 Task: Create Board Brand Management to Workspace DevOps. Create Board Product Beta Testing to Workspace DevOps. Create Board Diversity and Inclusion Leadership Training and Development to Workspace DevOps
Action: Mouse moved to (306, 49)
Screenshot: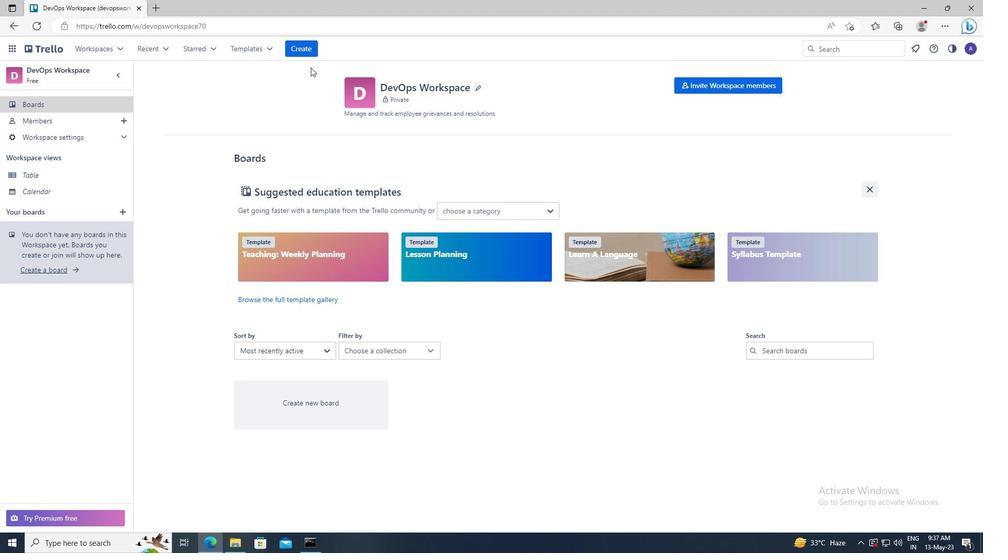 
Action: Mouse pressed left at (306, 49)
Screenshot: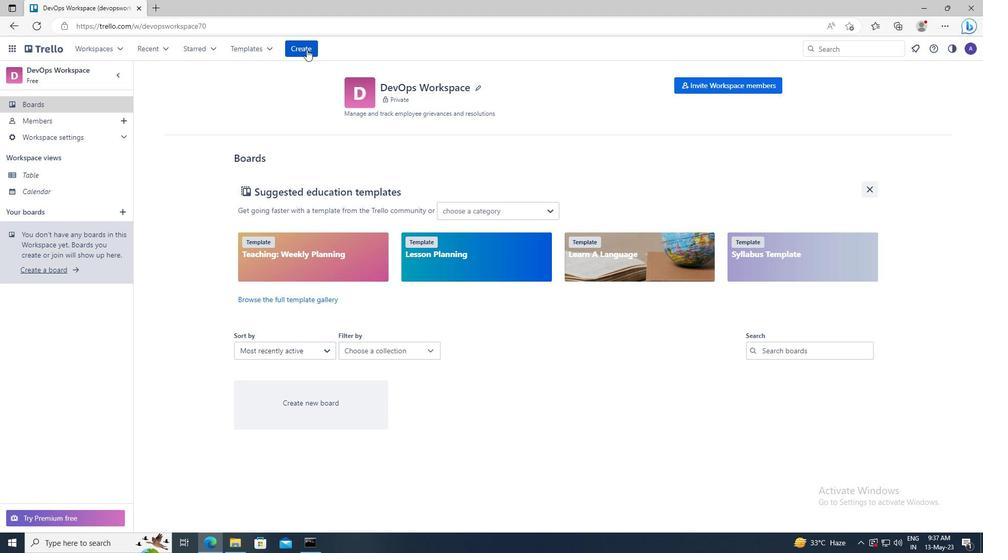 
Action: Mouse moved to (319, 88)
Screenshot: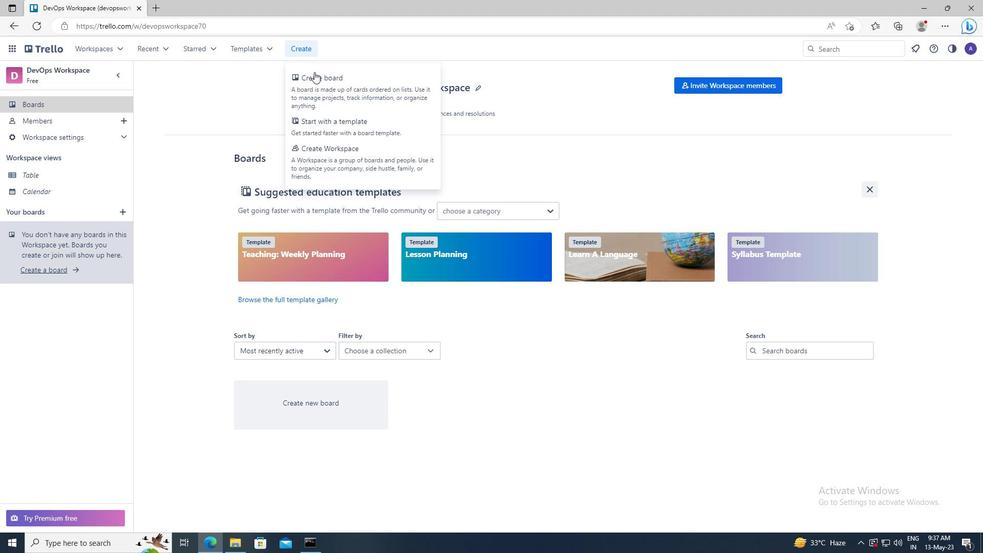 
Action: Mouse pressed left at (319, 88)
Screenshot: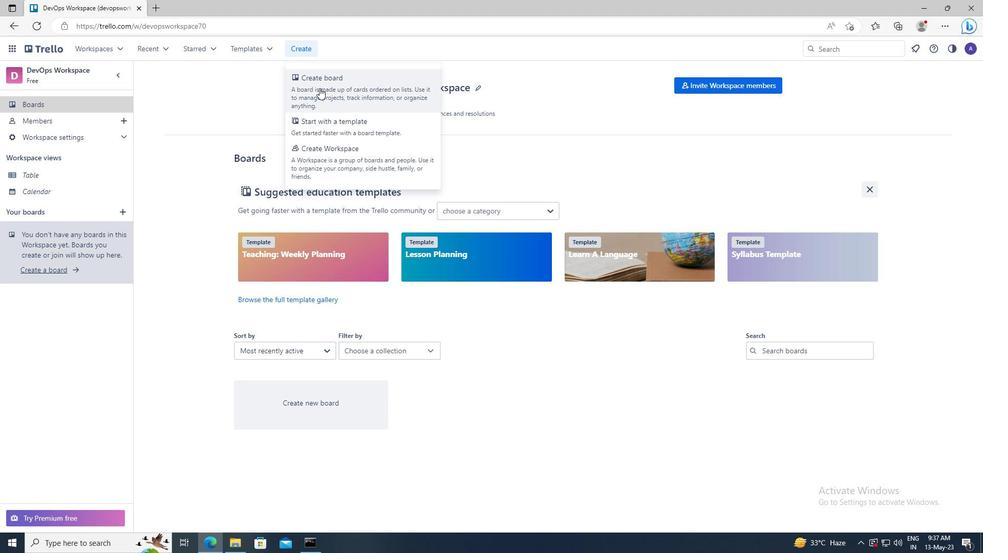 
Action: Mouse moved to (328, 239)
Screenshot: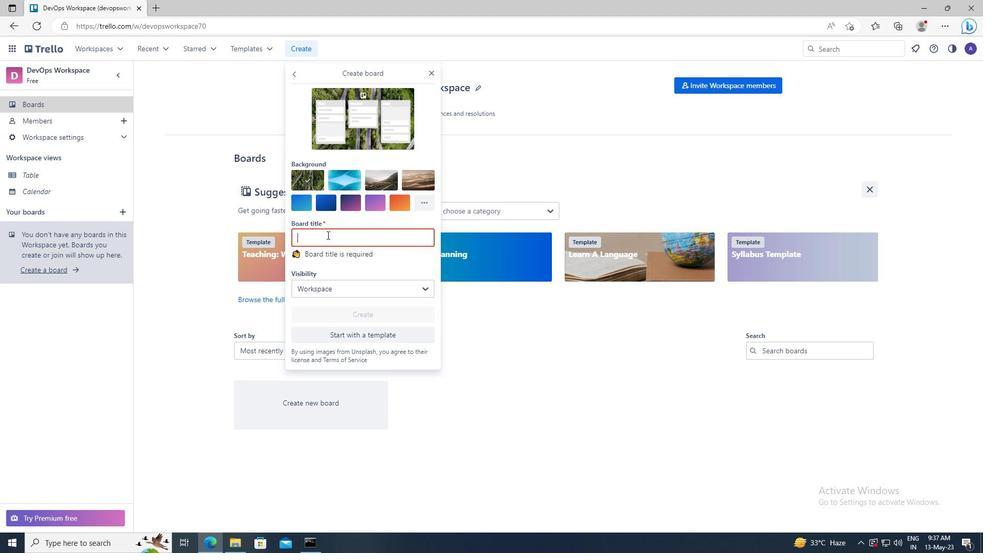 
Action: Mouse pressed left at (328, 239)
Screenshot: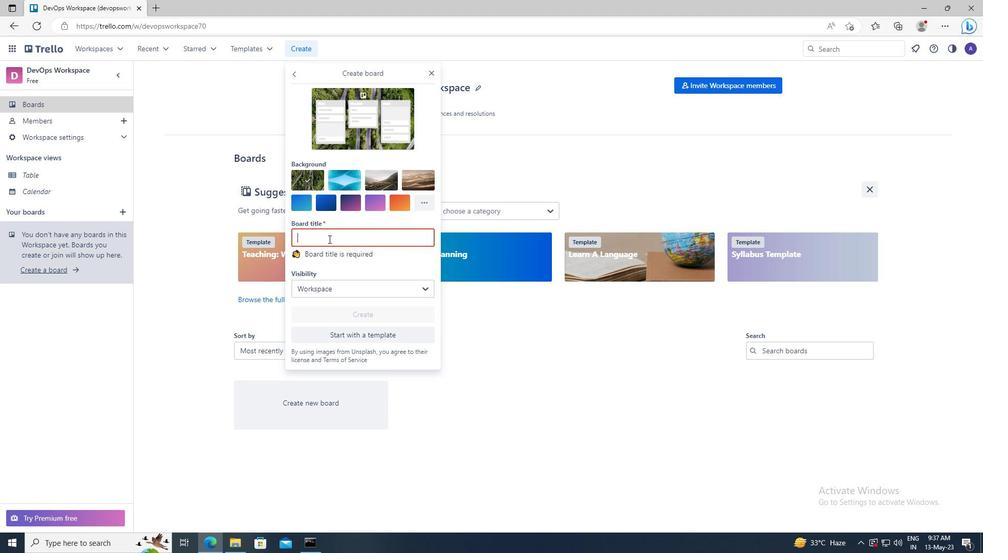 
Action: Key pressed <Key.shift>BRAND<Key.space><Key.shift>MANAGEMENT
Screenshot: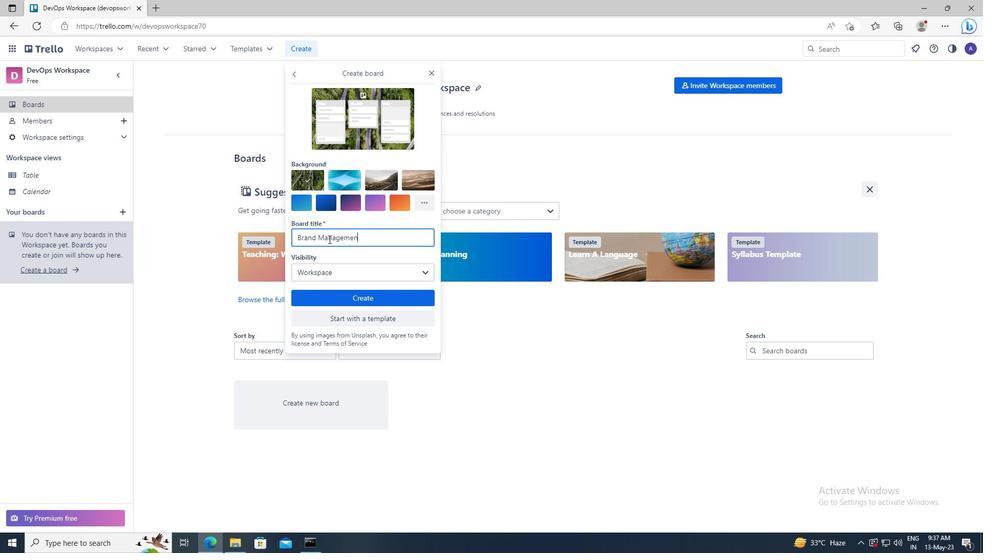 
Action: Mouse moved to (339, 298)
Screenshot: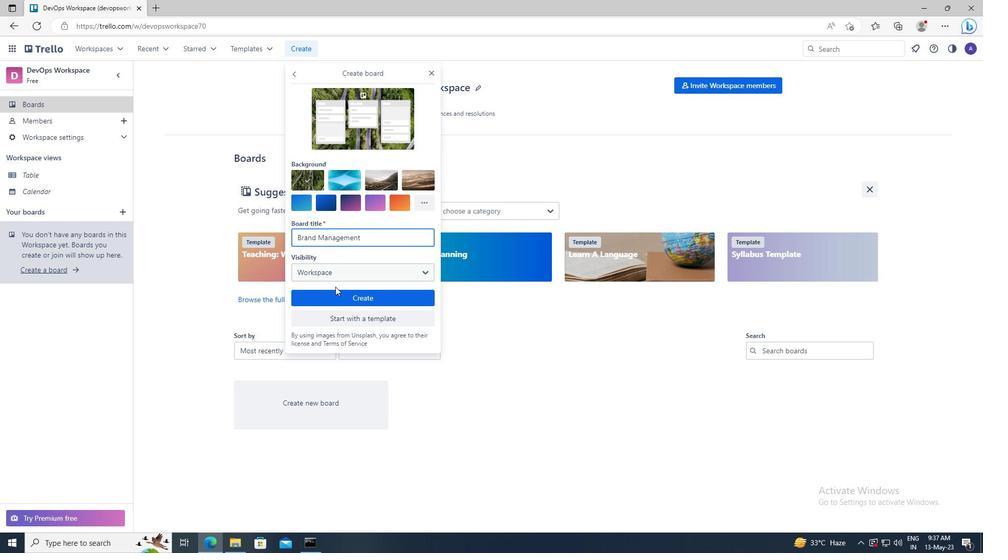 
Action: Mouse pressed left at (339, 298)
Screenshot: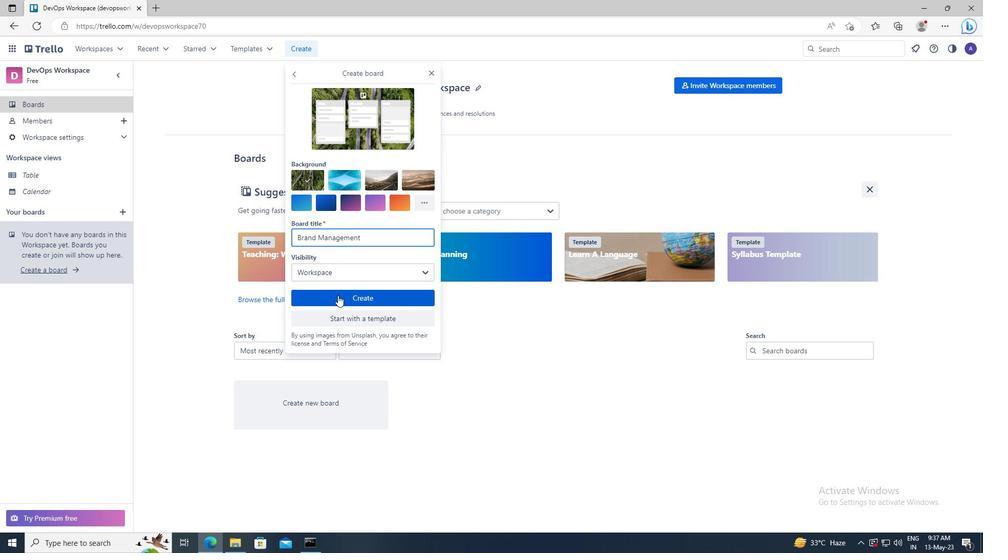
Action: Mouse moved to (299, 46)
Screenshot: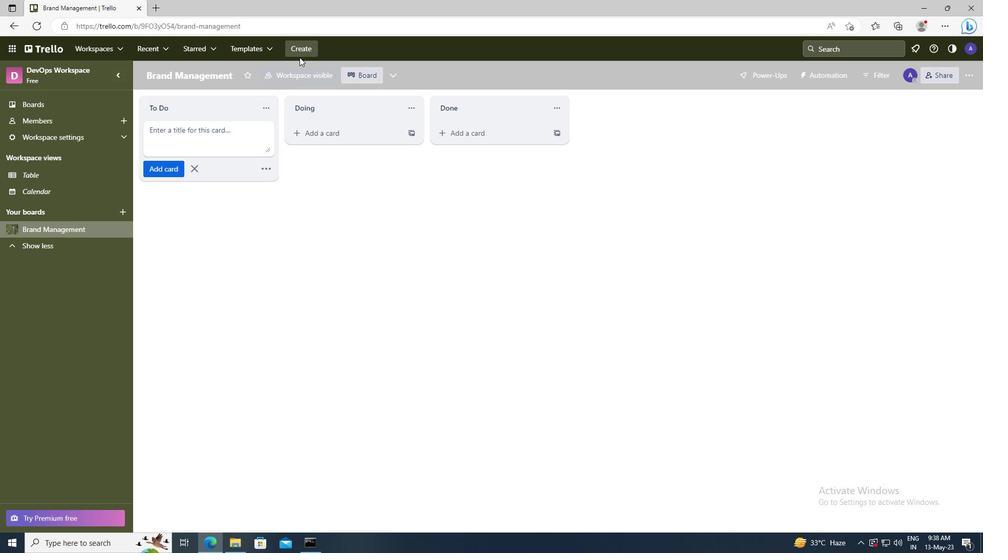 
Action: Mouse pressed left at (299, 46)
Screenshot: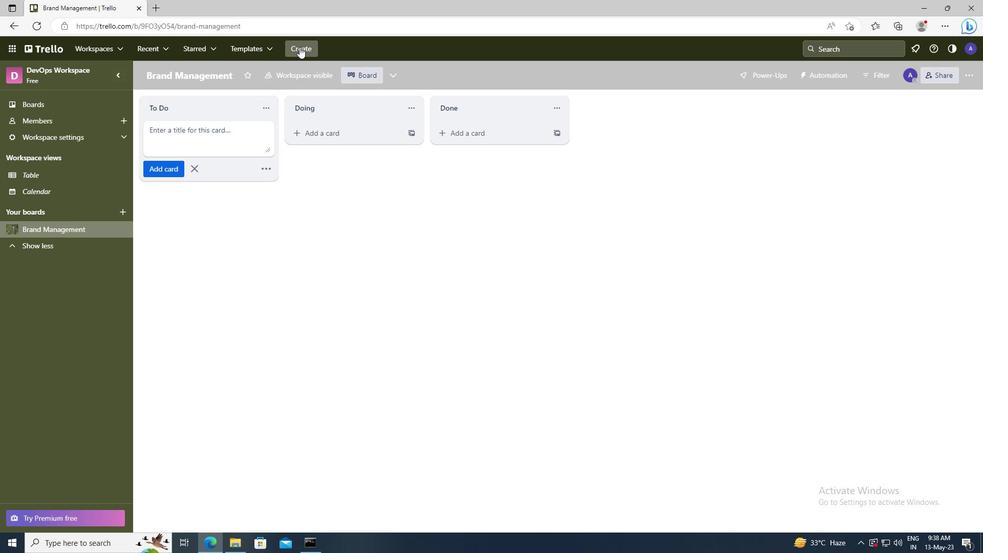 
Action: Mouse moved to (308, 87)
Screenshot: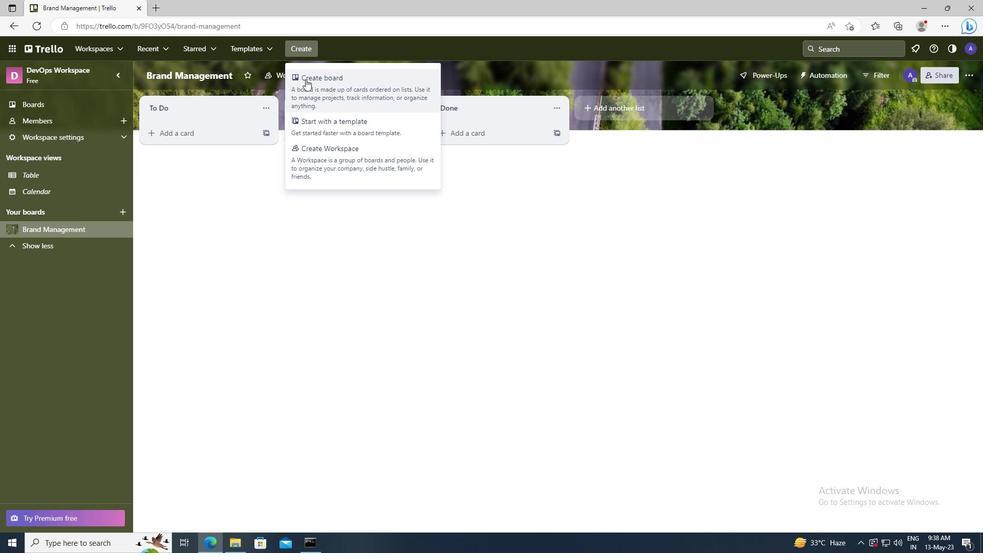 
Action: Mouse pressed left at (308, 87)
Screenshot: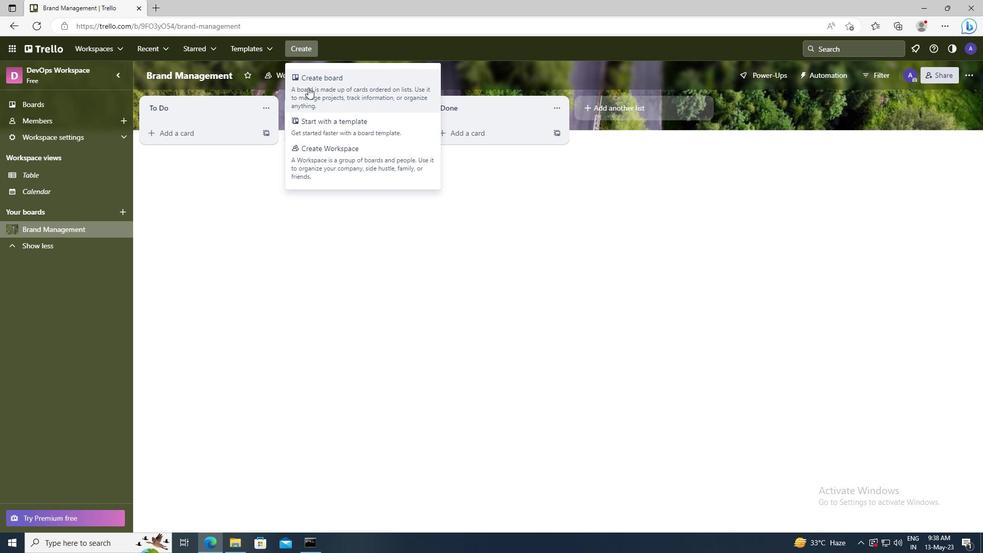 
Action: Mouse moved to (309, 237)
Screenshot: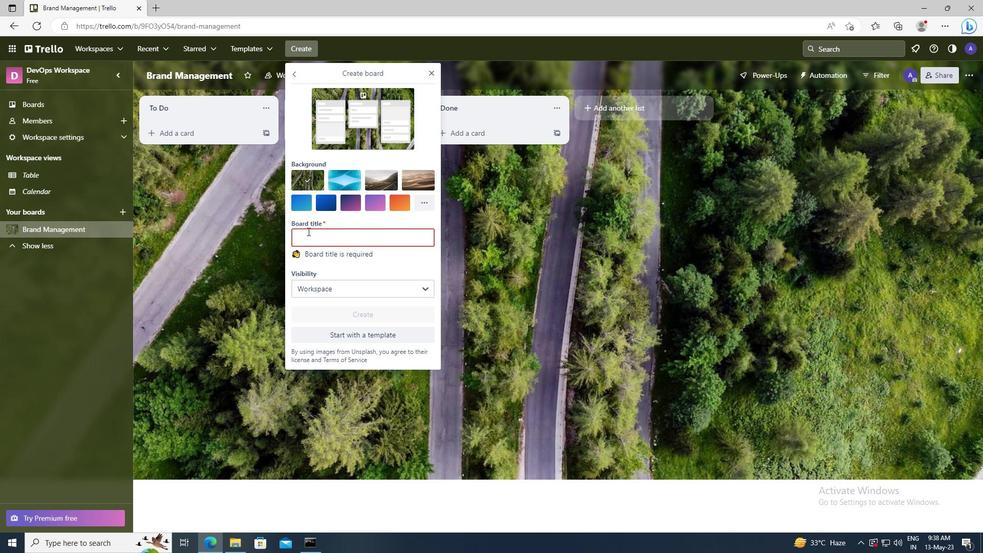 
Action: Mouse pressed left at (309, 237)
Screenshot: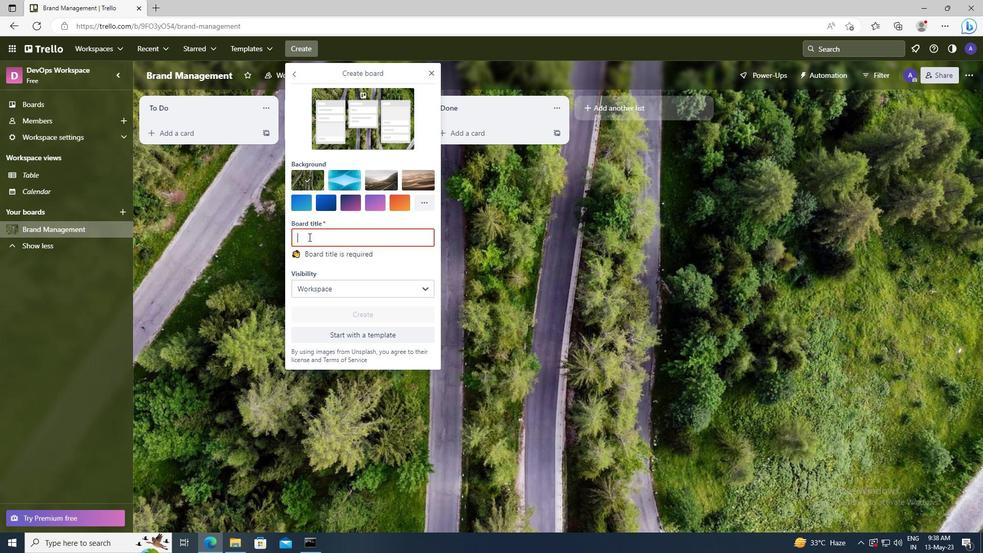 
Action: Key pressed <Key.shift>PRODUCT<Key.space><Key.shift>BETA<Key.space><Key.shift>TESTING
Screenshot: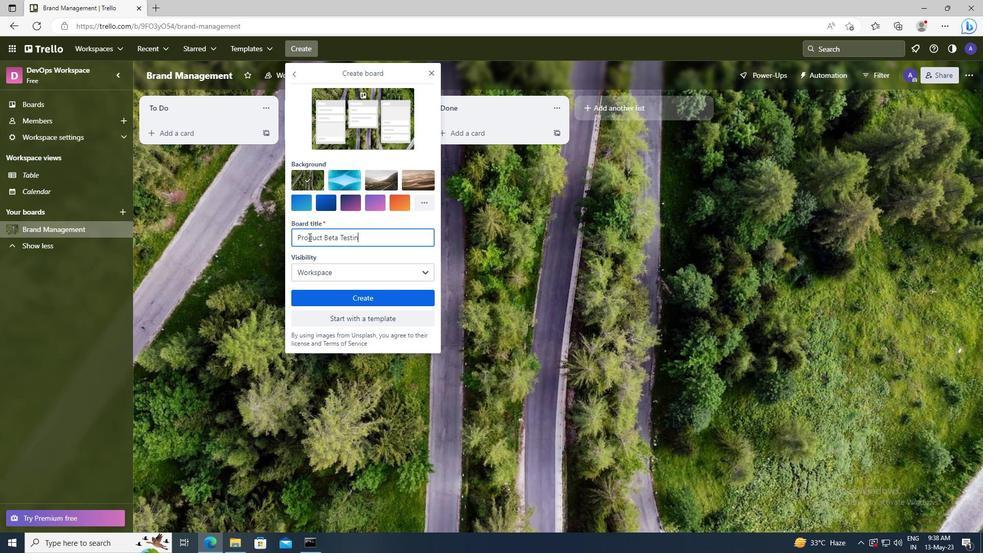 
Action: Mouse moved to (314, 294)
Screenshot: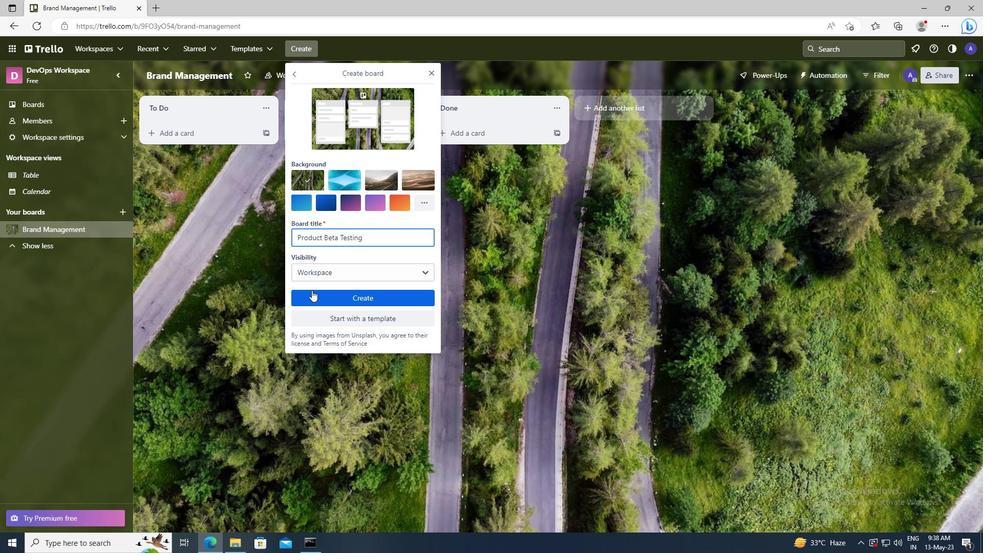 
Action: Mouse pressed left at (314, 294)
Screenshot: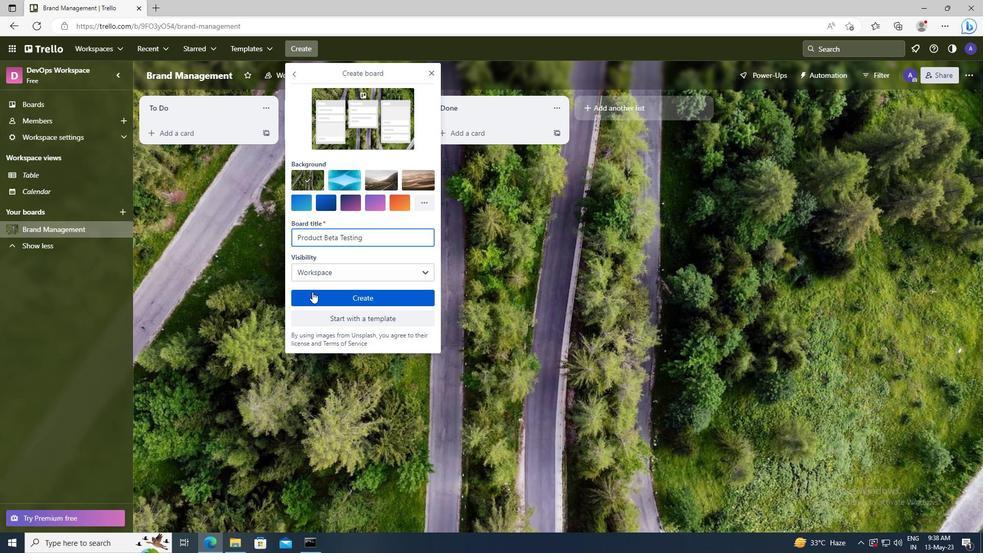 
Action: Mouse moved to (306, 48)
Screenshot: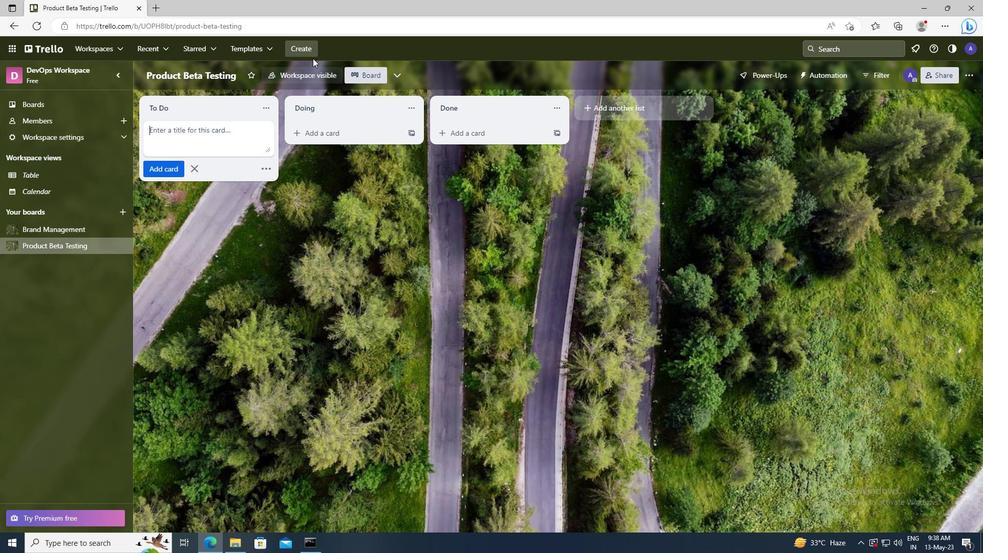 
Action: Mouse pressed left at (306, 48)
Screenshot: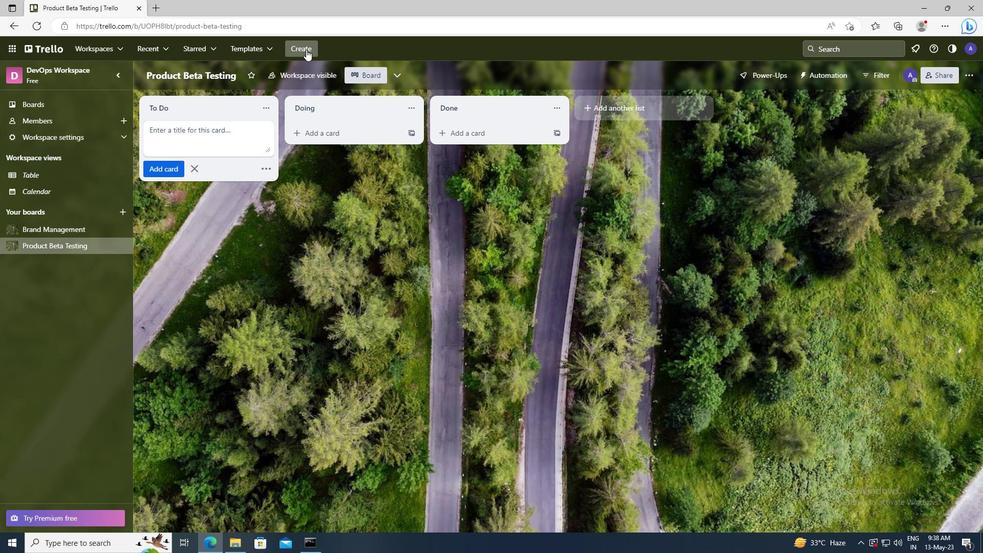 
Action: Mouse moved to (315, 88)
Screenshot: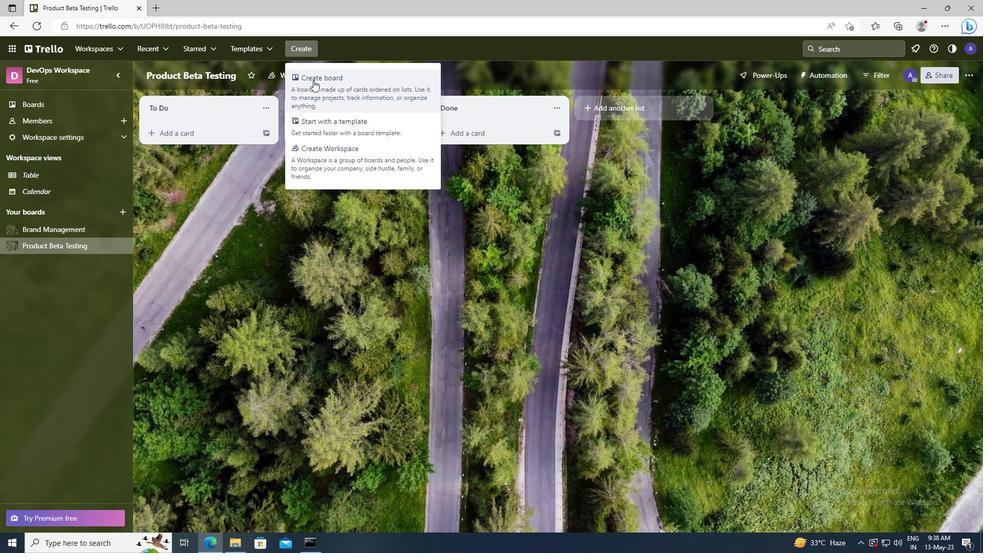 
Action: Mouse pressed left at (315, 88)
Screenshot: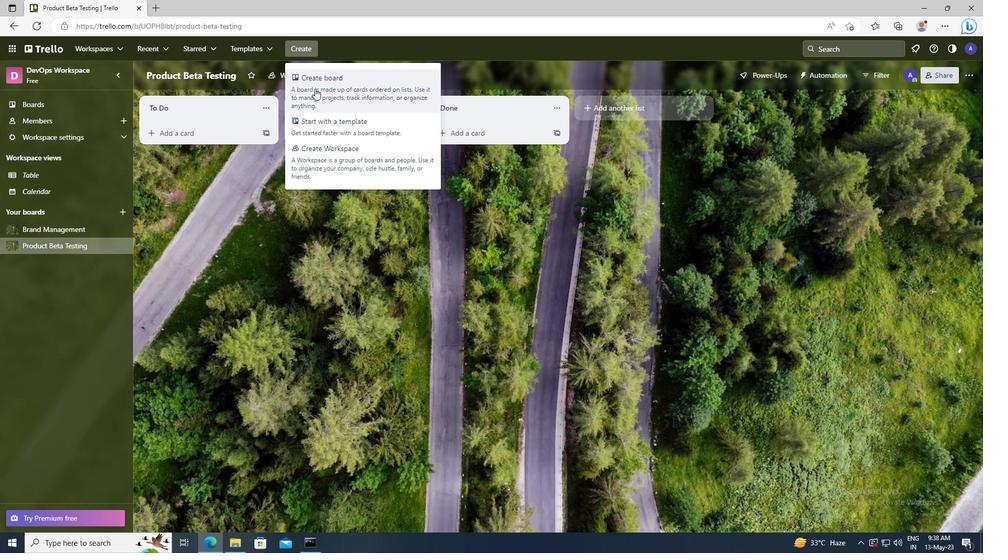 
Action: Mouse moved to (317, 236)
Screenshot: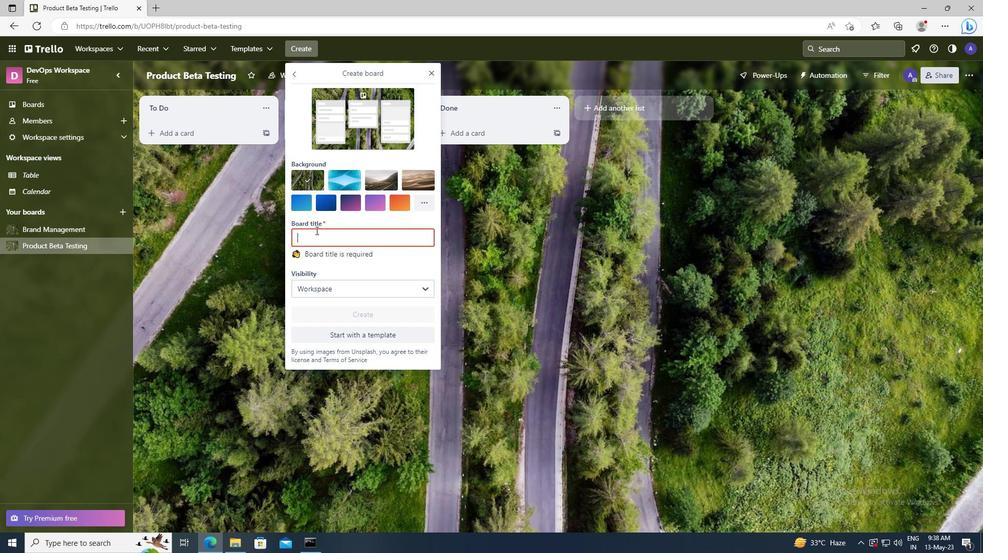 
Action: Mouse pressed left at (317, 236)
Screenshot: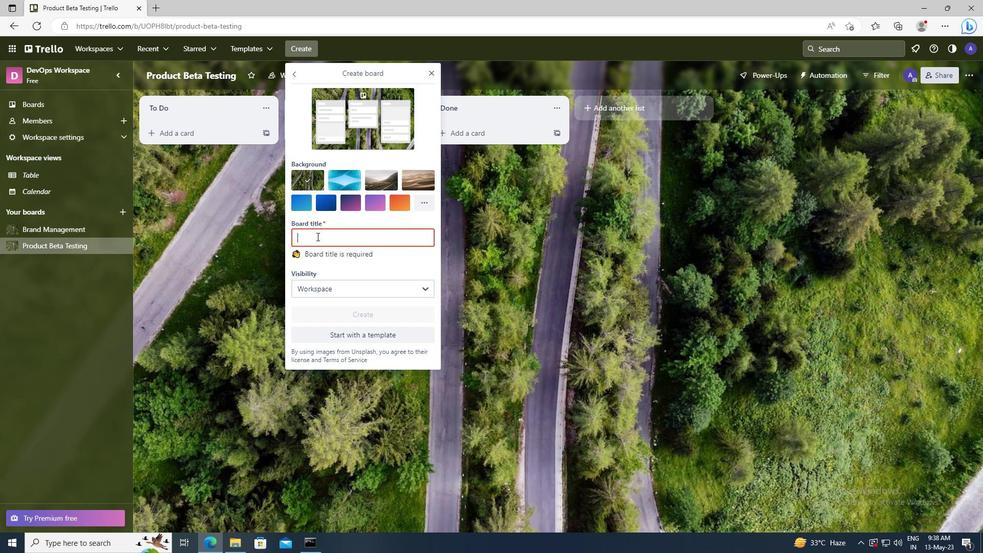 
Action: Key pressed <Key.shift>DIVERSITY<Key.space>AND<Key.space><Key.shift>INCLUSION<Key.space><Key.shift>LEADERSHIP<Key.space><Key.shift>TRAINING<Key.space>AND<Key.space><Key.shift>DEVELOPMENT
Screenshot: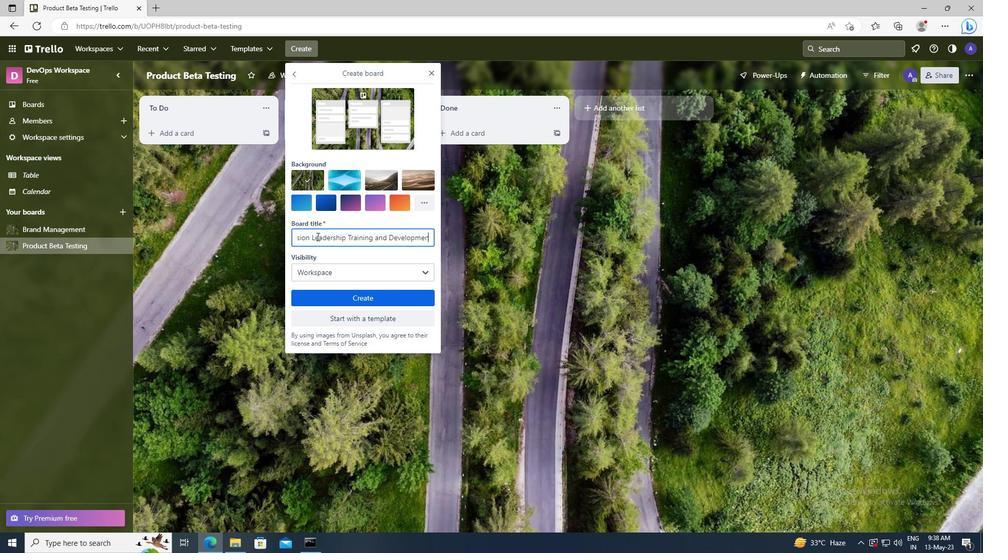 
Action: Mouse moved to (325, 292)
Screenshot: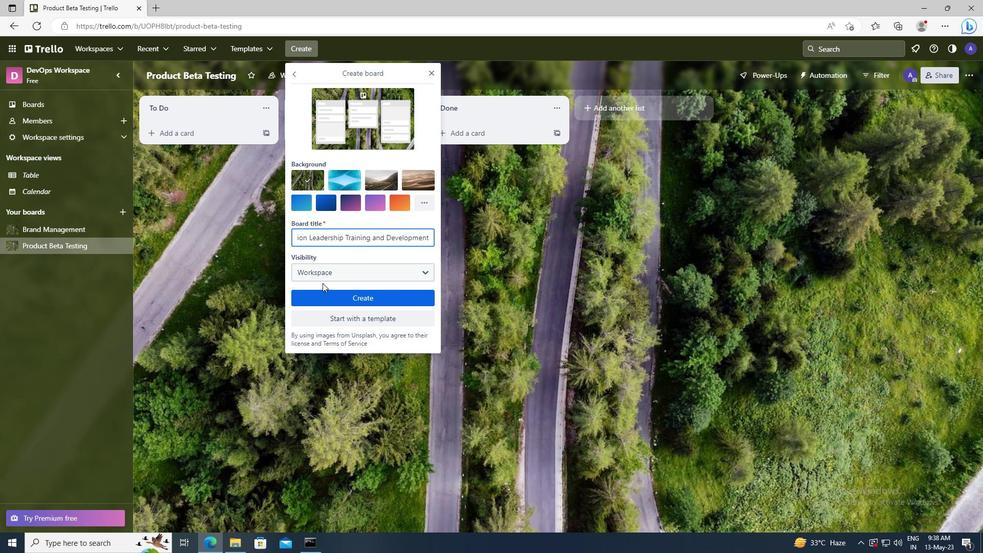 
Action: Mouse pressed left at (325, 292)
Screenshot: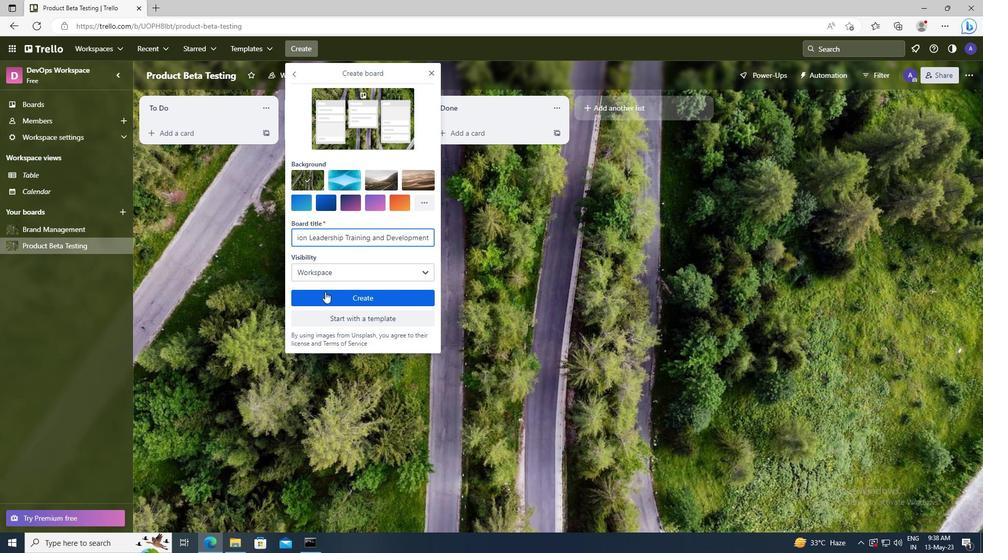 
